 Task: Change IN PROGRESS as Status of Issue Issue0002 in Backlog  in Scrum Project Project0001 in Jira
Action: Mouse moved to (355, 395)
Screenshot: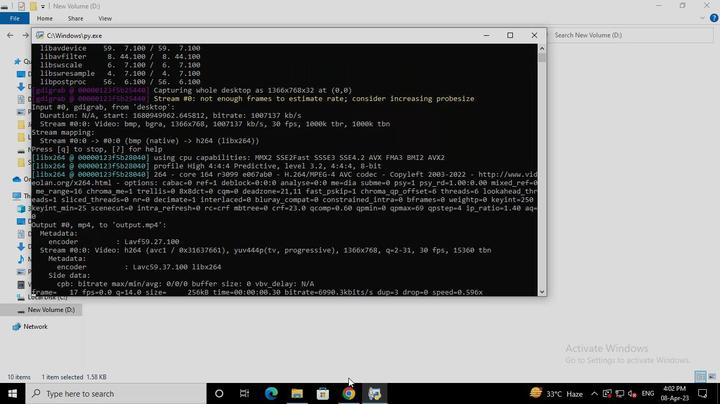 
Action: Mouse pressed left at (355, 395)
Screenshot: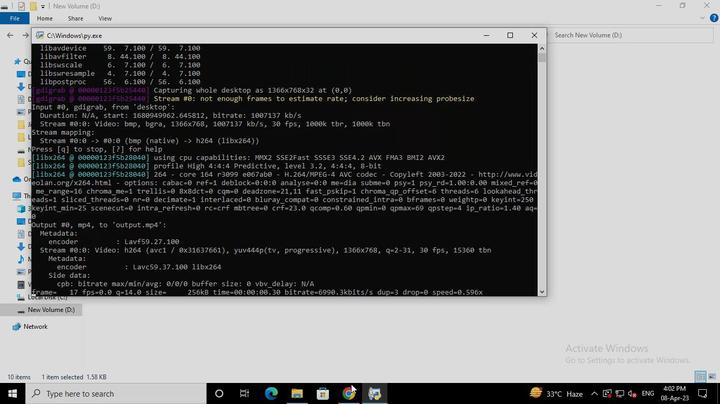 
Action: Mouse moved to (57, 162)
Screenshot: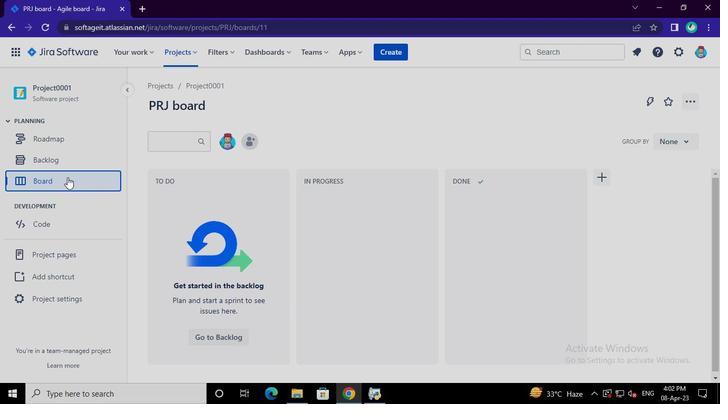 
Action: Mouse pressed left at (57, 162)
Screenshot: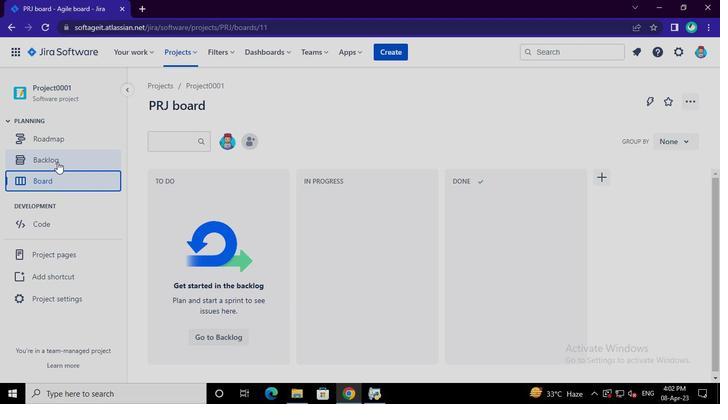 
Action: Mouse moved to (629, 258)
Screenshot: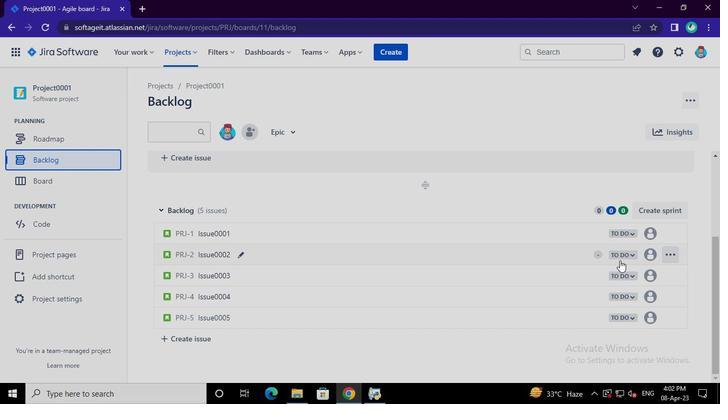 
Action: Mouse pressed left at (629, 258)
Screenshot: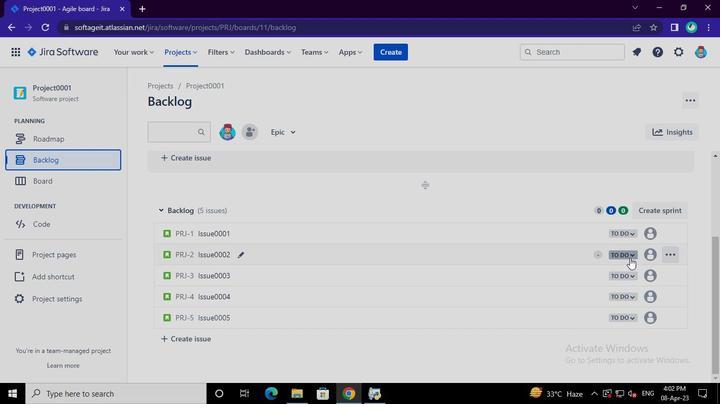 
Action: Mouse moved to (581, 277)
Screenshot: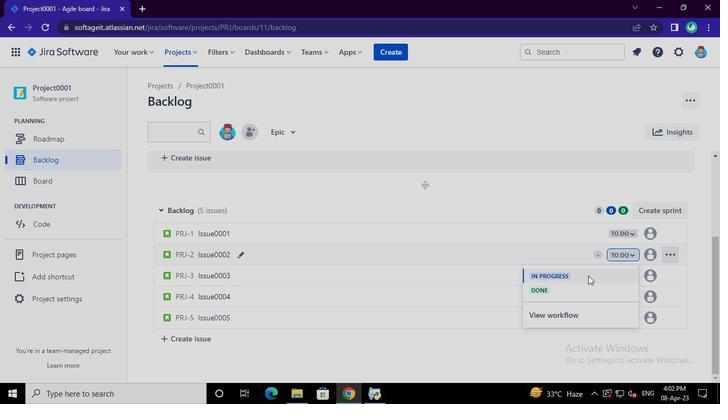 
Action: Mouse pressed left at (581, 277)
Screenshot: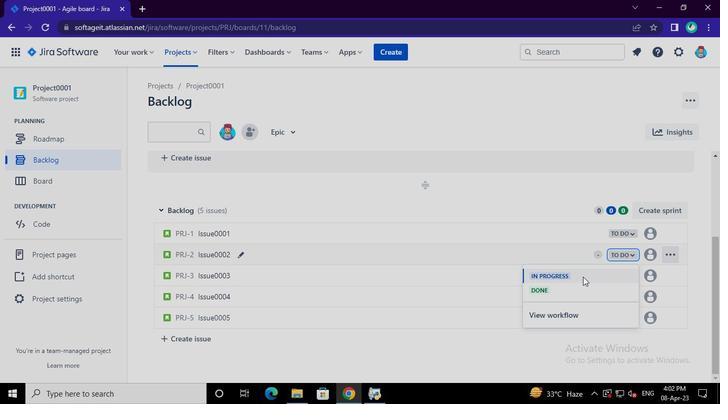 
Action: Mouse moved to (381, 401)
Screenshot: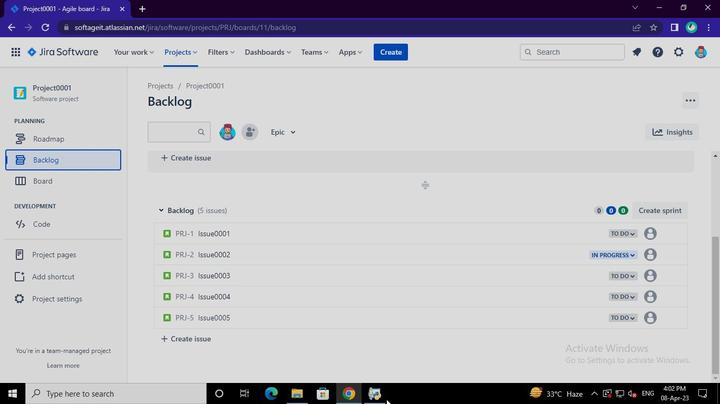 
Action: Mouse pressed left at (381, 401)
Screenshot: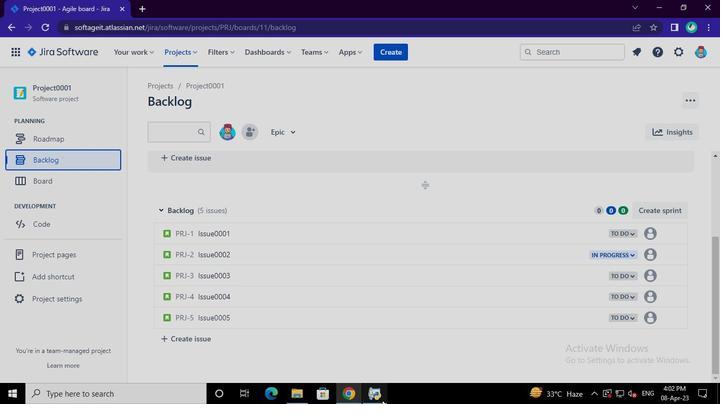 
Action: Mouse moved to (533, 33)
Screenshot: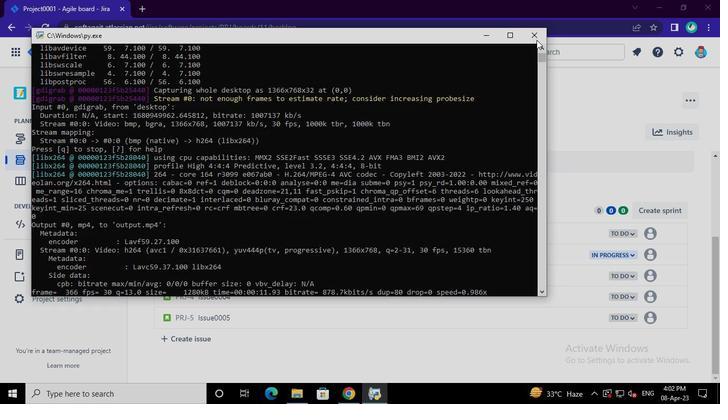 
Action: Mouse pressed left at (533, 33)
Screenshot: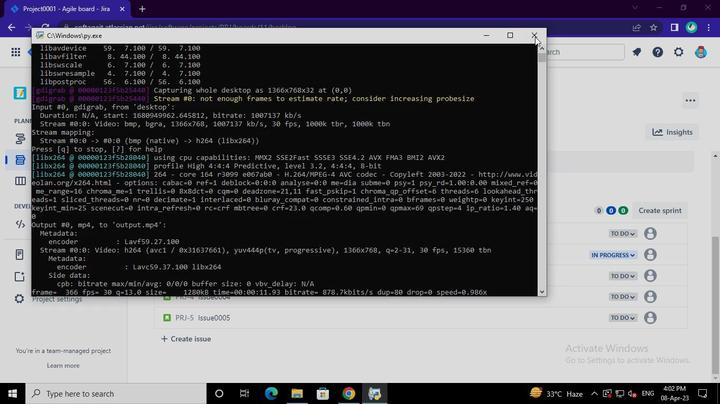 
